 Task: Assign Harsh Tikku as Assignee of Issue Issue0028 in Backlog  in Scrum Project Project0006 in Jira
Action: Mouse moved to (341, 380)
Screenshot: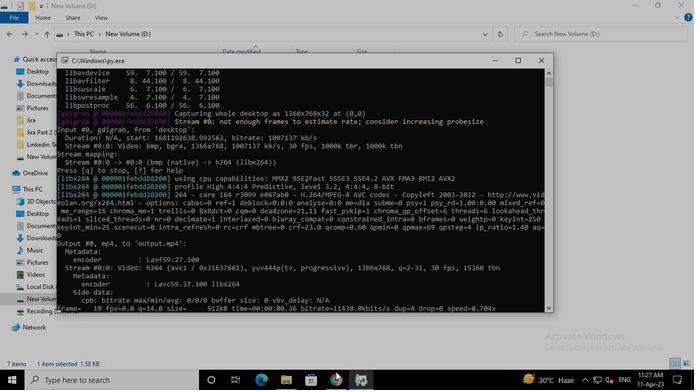 
Action: Mouse pressed left at (341, 380)
Screenshot: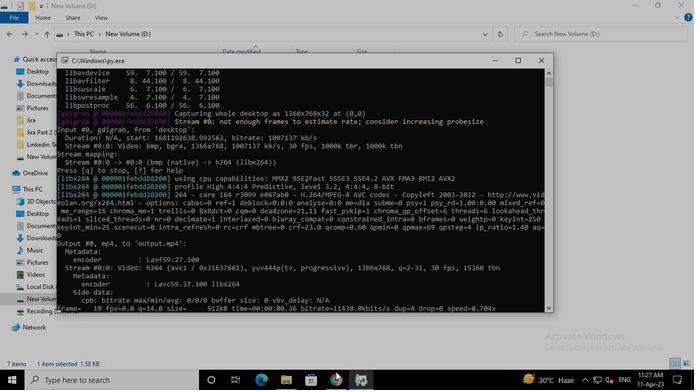 
Action: Mouse moved to (70, 157)
Screenshot: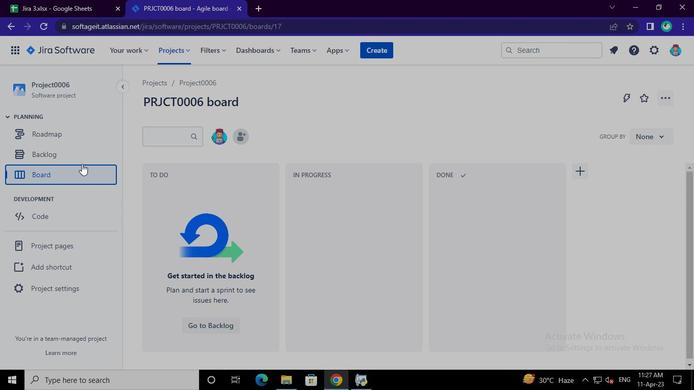 
Action: Mouse pressed left at (70, 157)
Screenshot: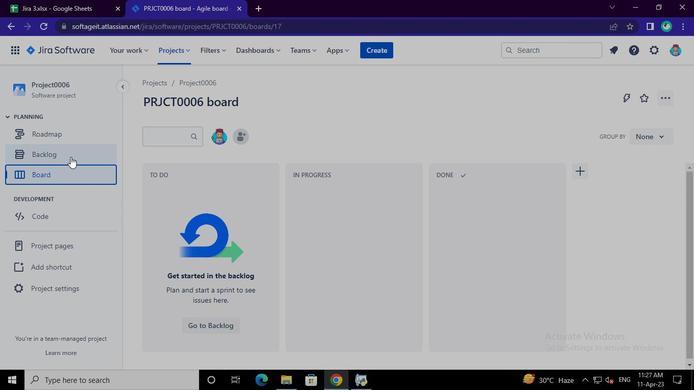 
Action: Mouse moved to (627, 264)
Screenshot: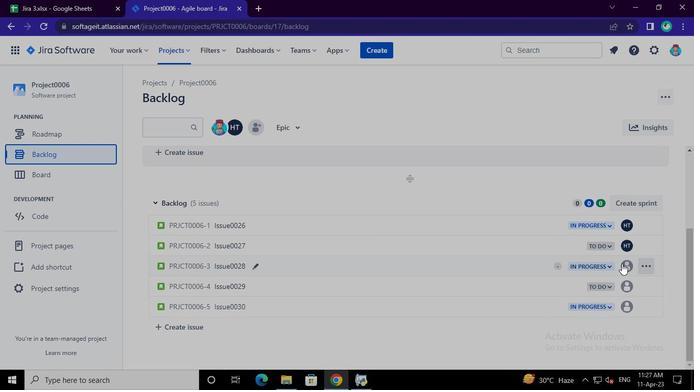 
Action: Mouse pressed left at (627, 264)
Screenshot: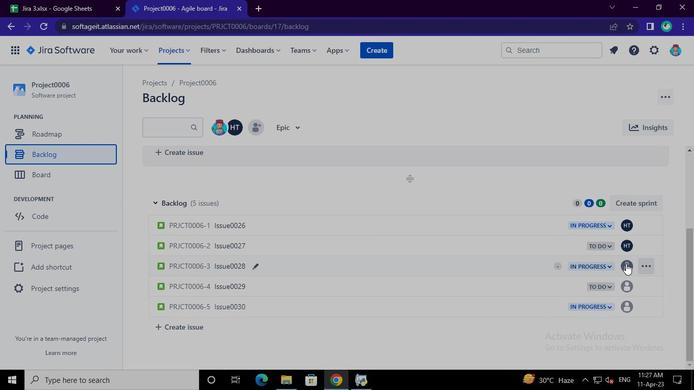 
Action: Mouse moved to (550, 334)
Screenshot: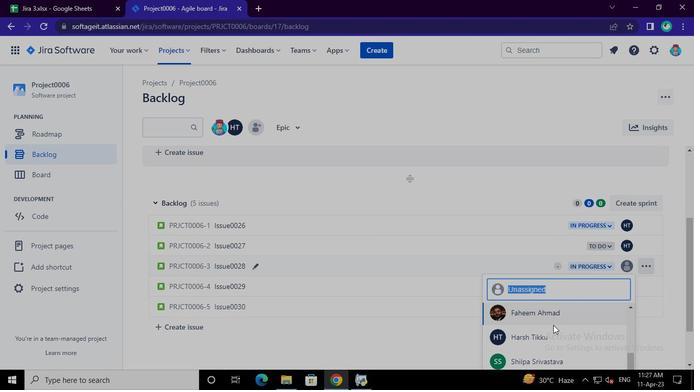 
Action: Mouse pressed left at (550, 334)
Screenshot: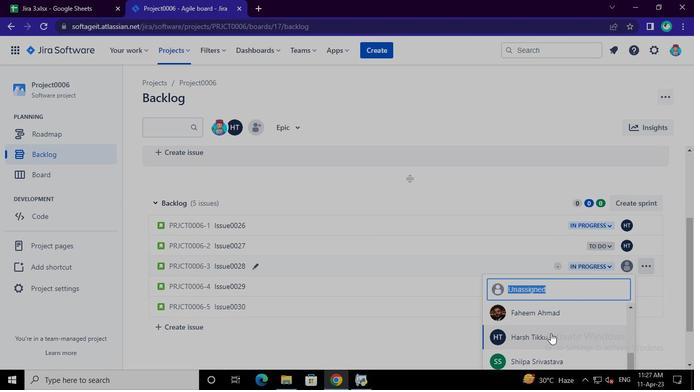 
Action: Mouse moved to (362, 382)
Screenshot: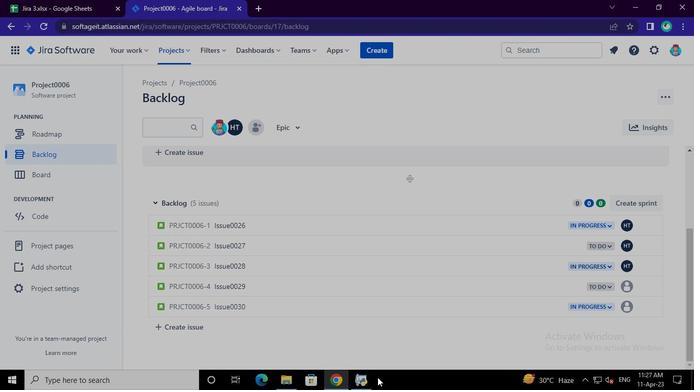 
Action: Mouse pressed left at (362, 382)
Screenshot: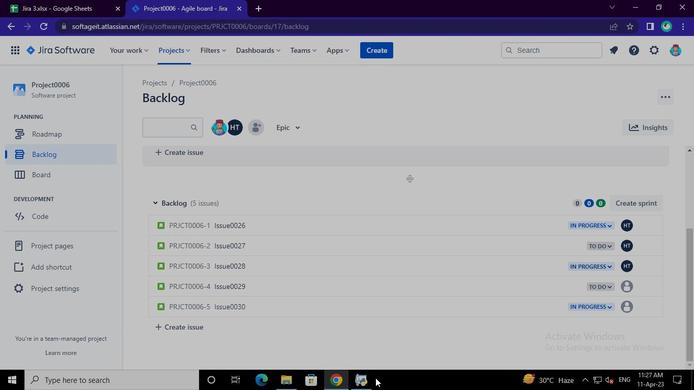
Action: Mouse moved to (545, 64)
Screenshot: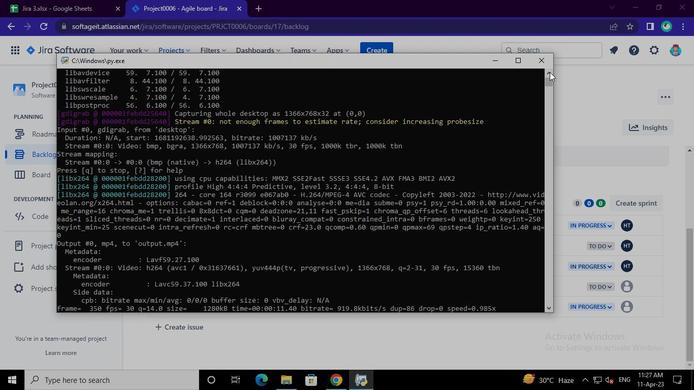 
Action: Mouse pressed left at (545, 64)
Screenshot: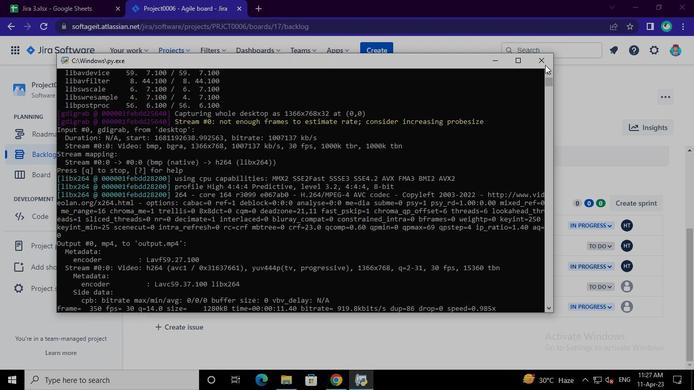 
